 Task: Open a blank sheet, save the file as Michael Add the quote 'Success is not about luck; it's about persistence and resilience. 93. Believe in yourself, and others will believe in you too.'Success is not about luck; it's about persistence and resilience. 93. Believe in yourself, and others will believe in you too.  Apply font style Apply font style DejaVu Serif and font size 22 Align the text to the Right .Change the text color to  Olive Green 
Action: Mouse moved to (24, 24)
Screenshot: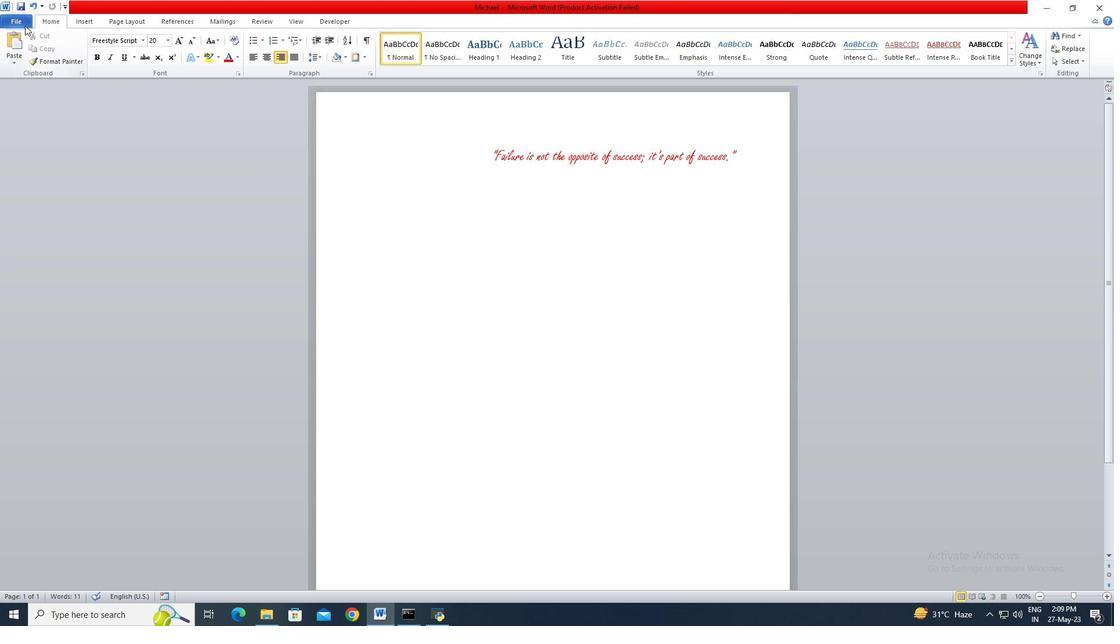 
Action: Mouse pressed left at (24, 24)
Screenshot: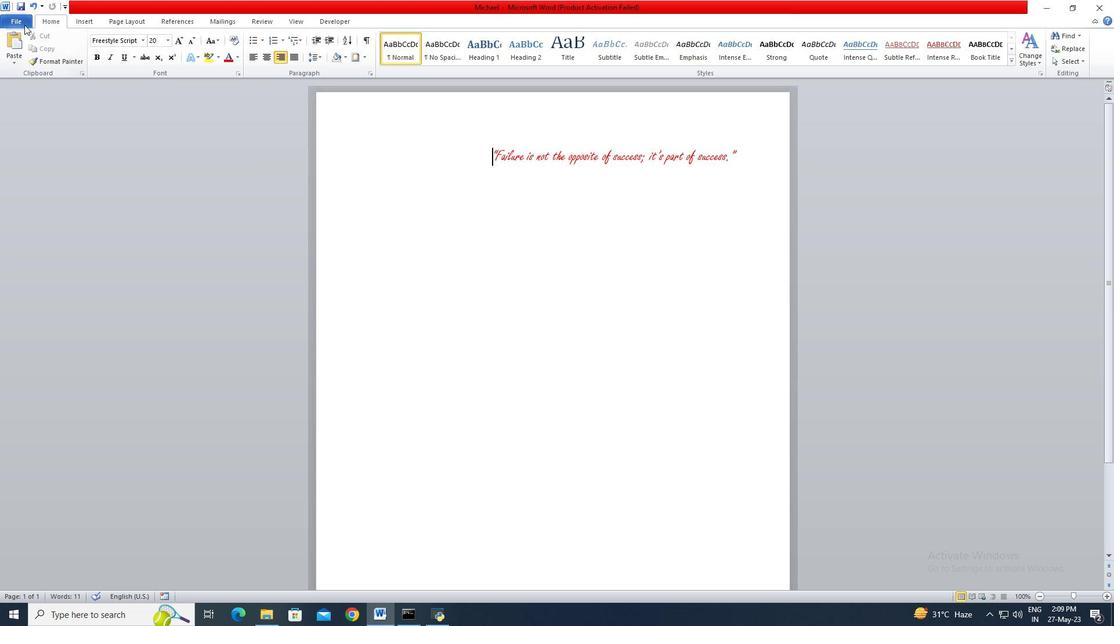 
Action: Mouse moved to (24, 147)
Screenshot: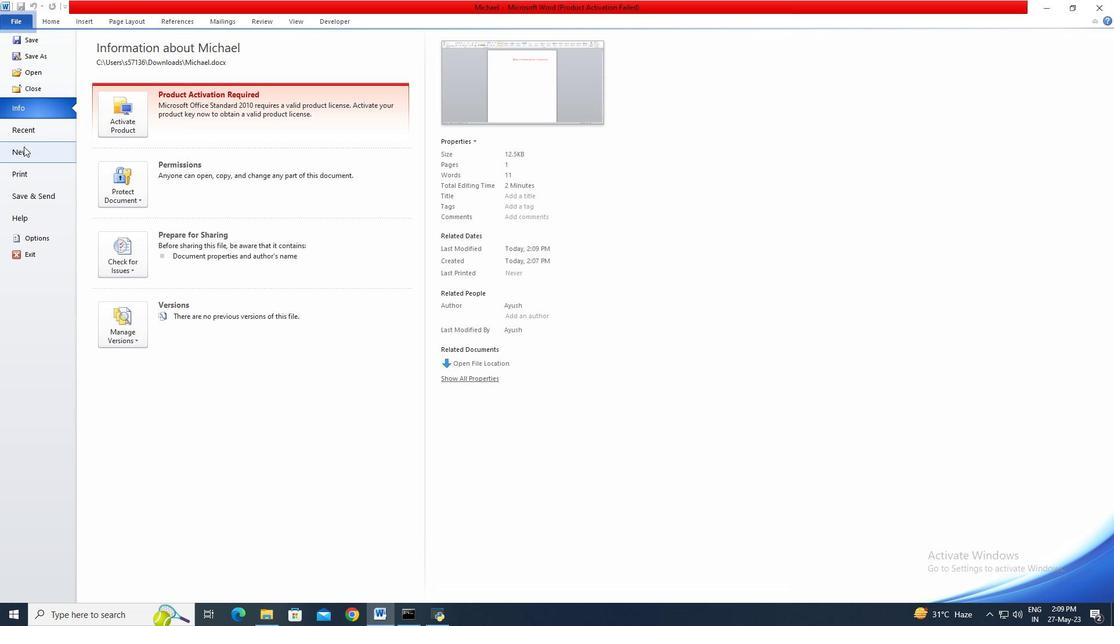 
Action: Mouse pressed left at (24, 147)
Screenshot: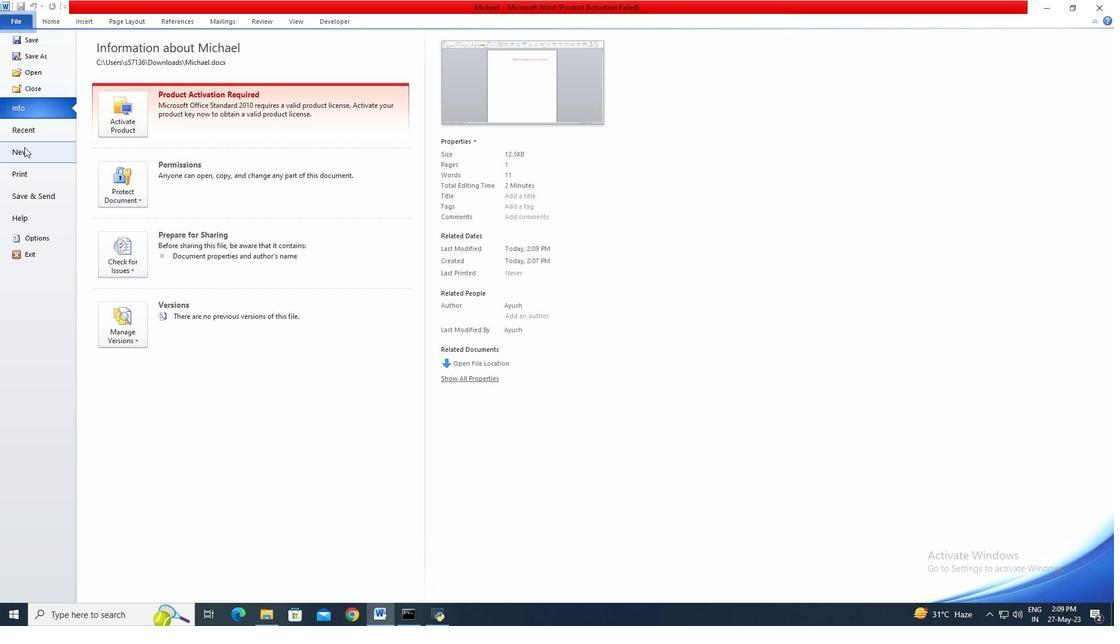 
Action: Mouse moved to (582, 301)
Screenshot: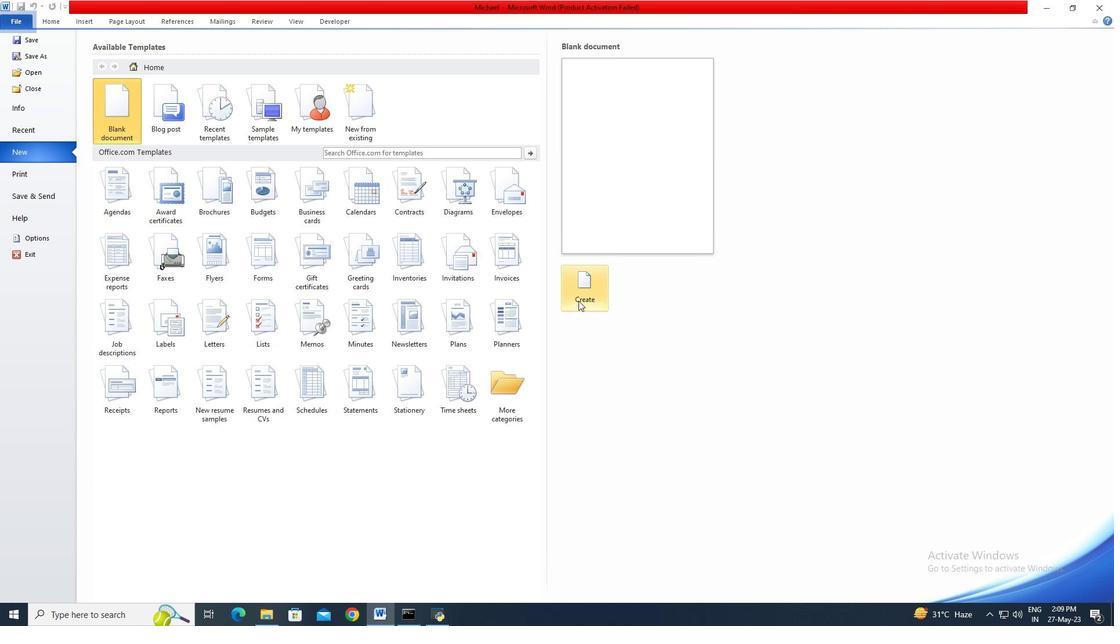 
Action: Mouse pressed left at (582, 301)
Screenshot: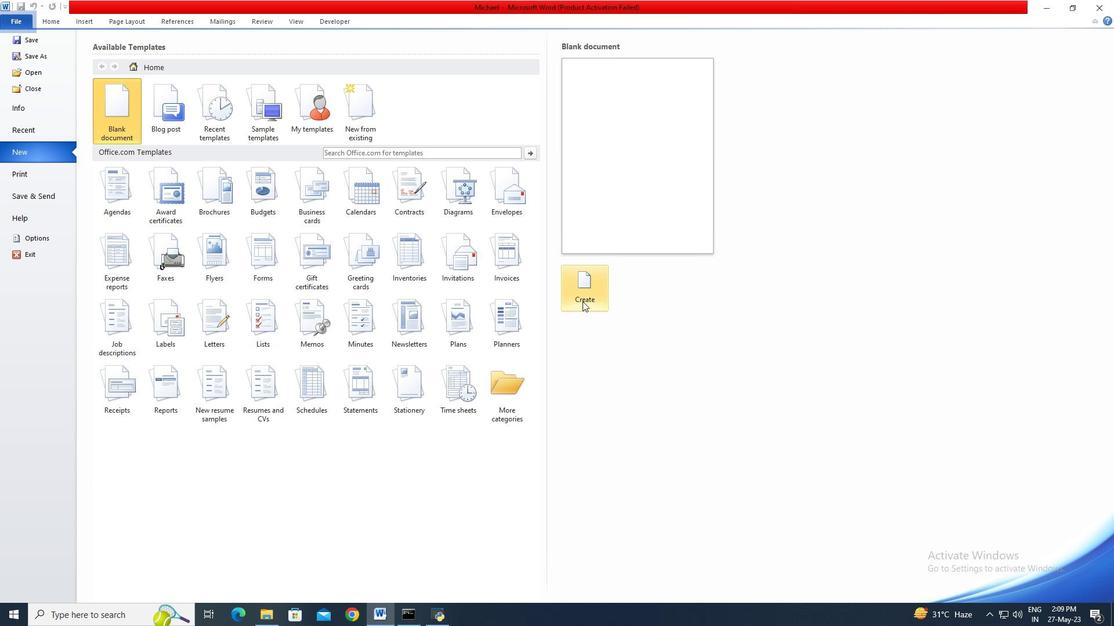 
Action: Mouse moved to (26, 24)
Screenshot: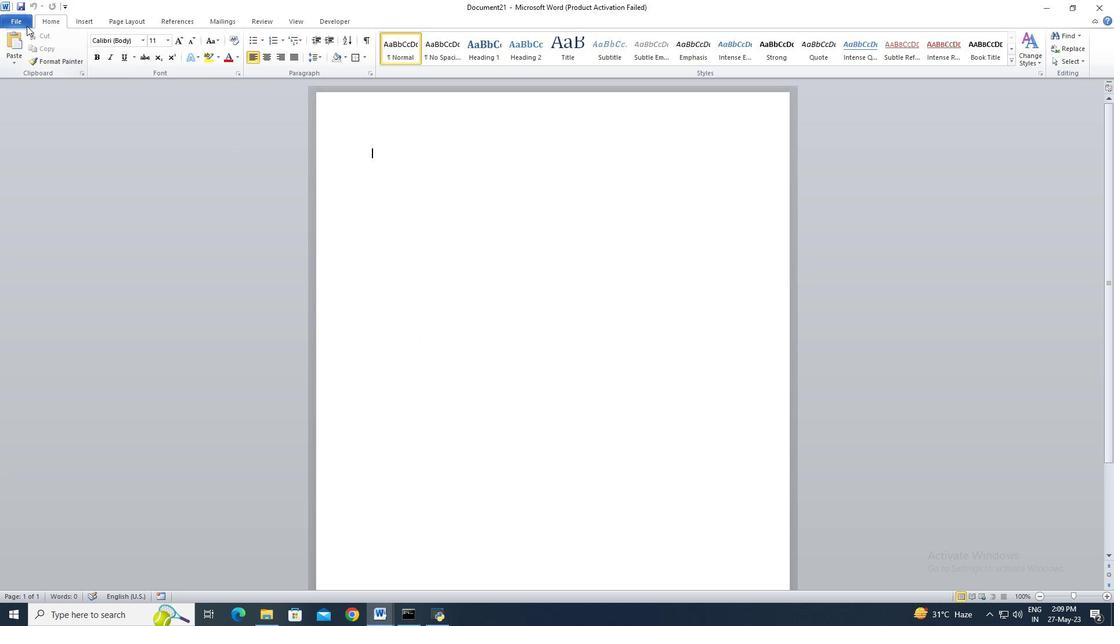 
Action: Mouse pressed left at (26, 24)
Screenshot: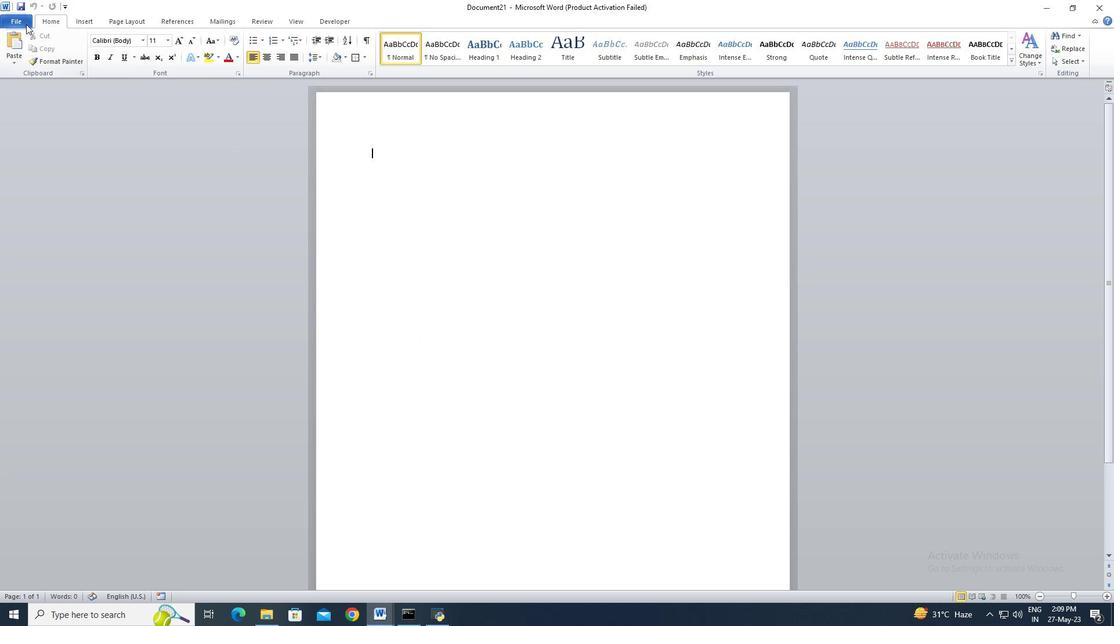 
Action: Mouse moved to (26, 53)
Screenshot: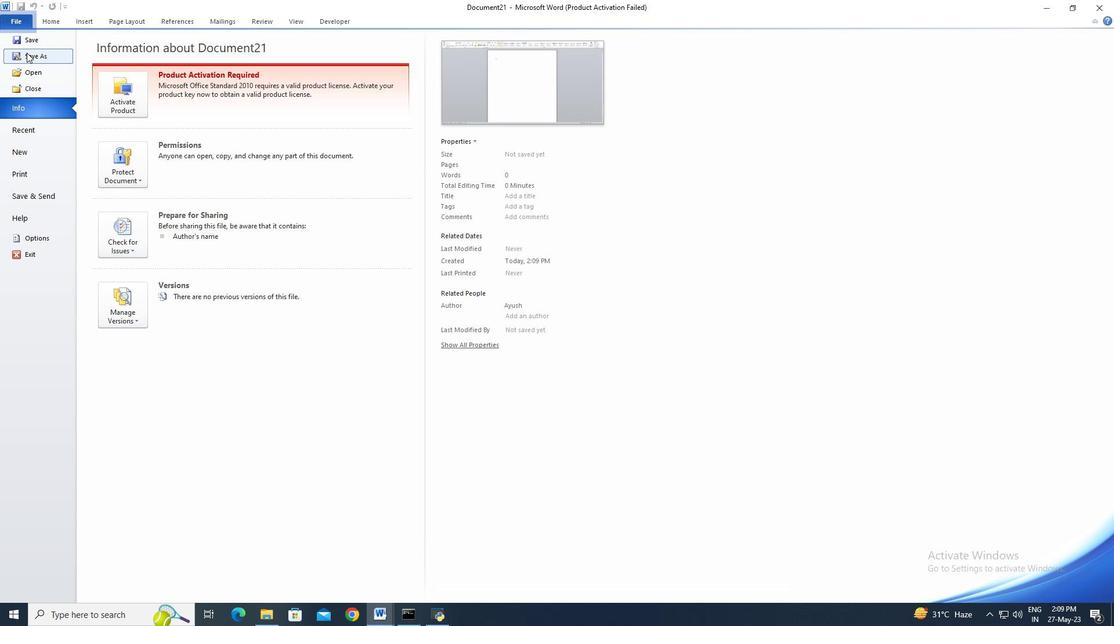 
Action: Mouse pressed left at (26, 53)
Screenshot: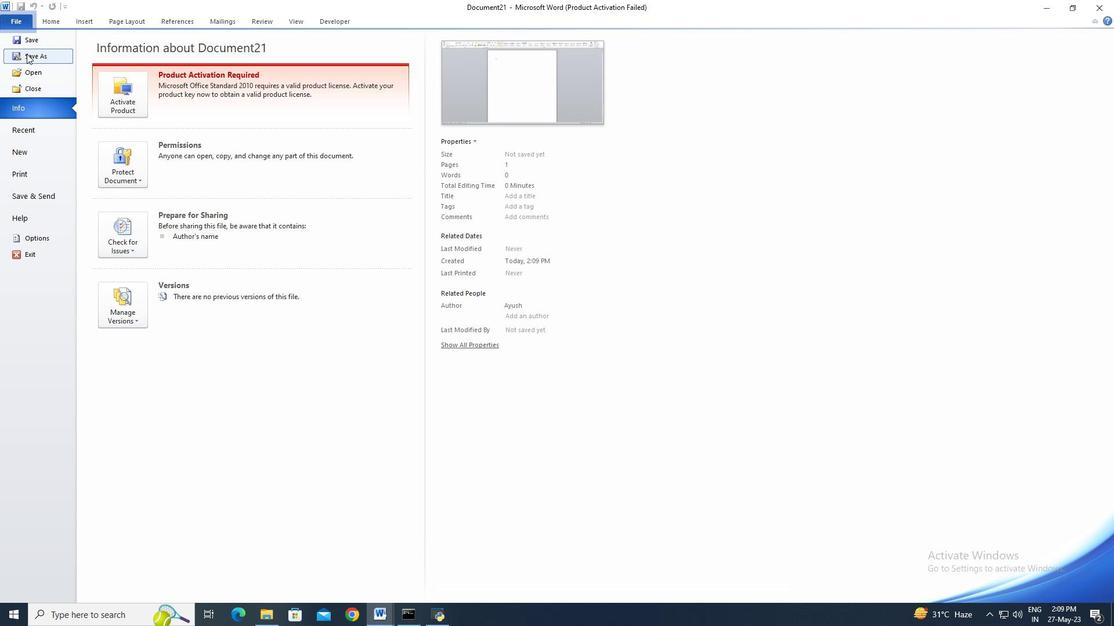 
Action: Mouse moved to (46, 124)
Screenshot: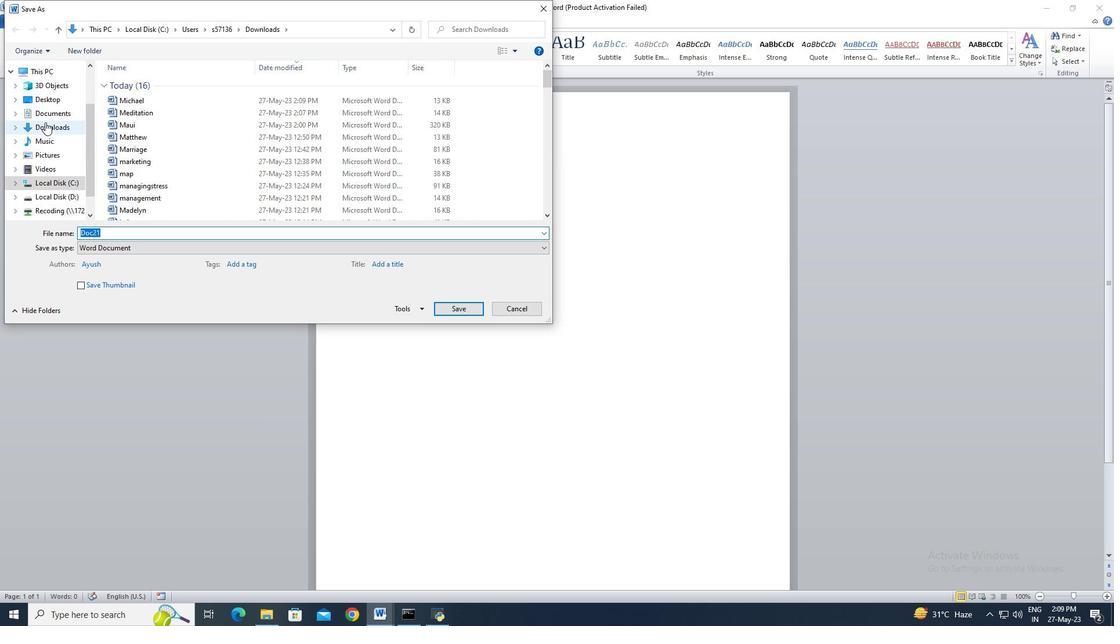 
Action: Mouse pressed left at (46, 124)
Screenshot: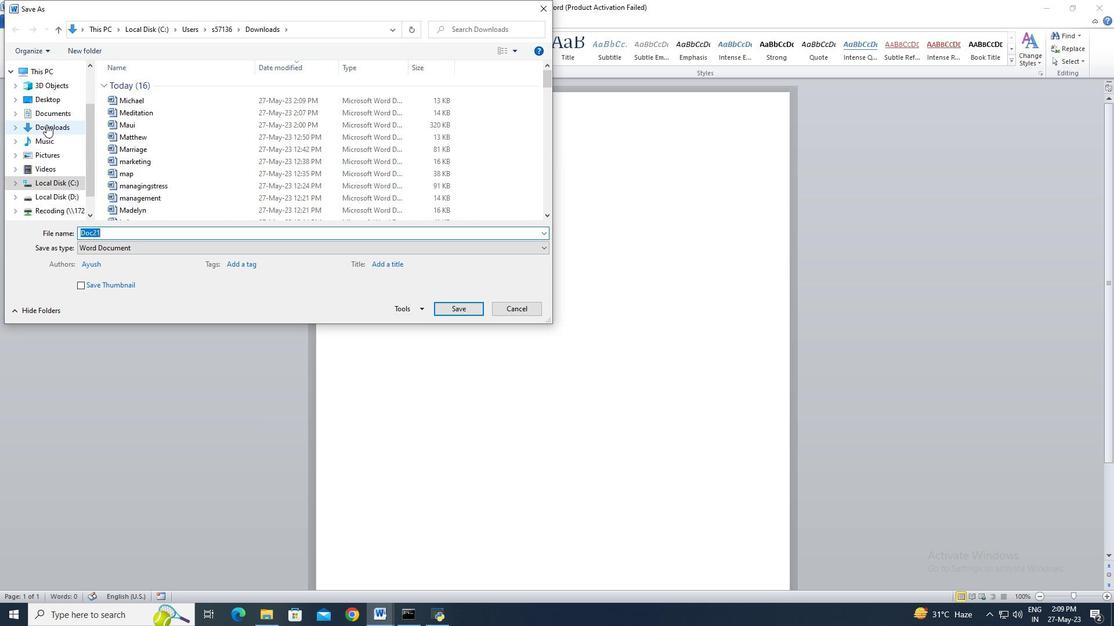 
Action: Mouse moved to (104, 230)
Screenshot: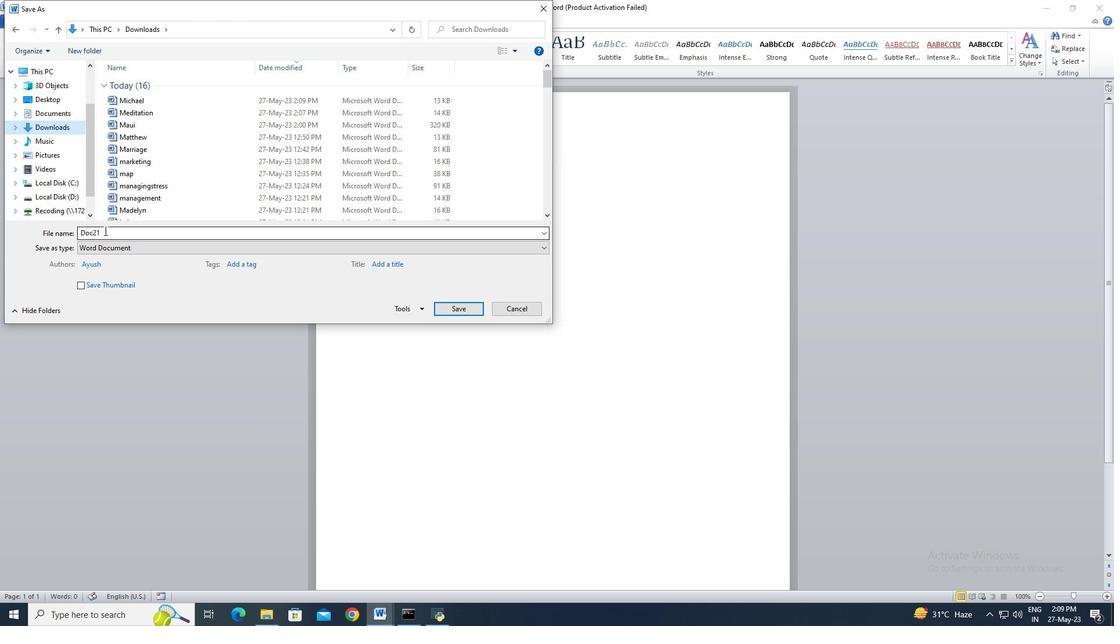 
Action: Mouse pressed left at (104, 230)
Screenshot: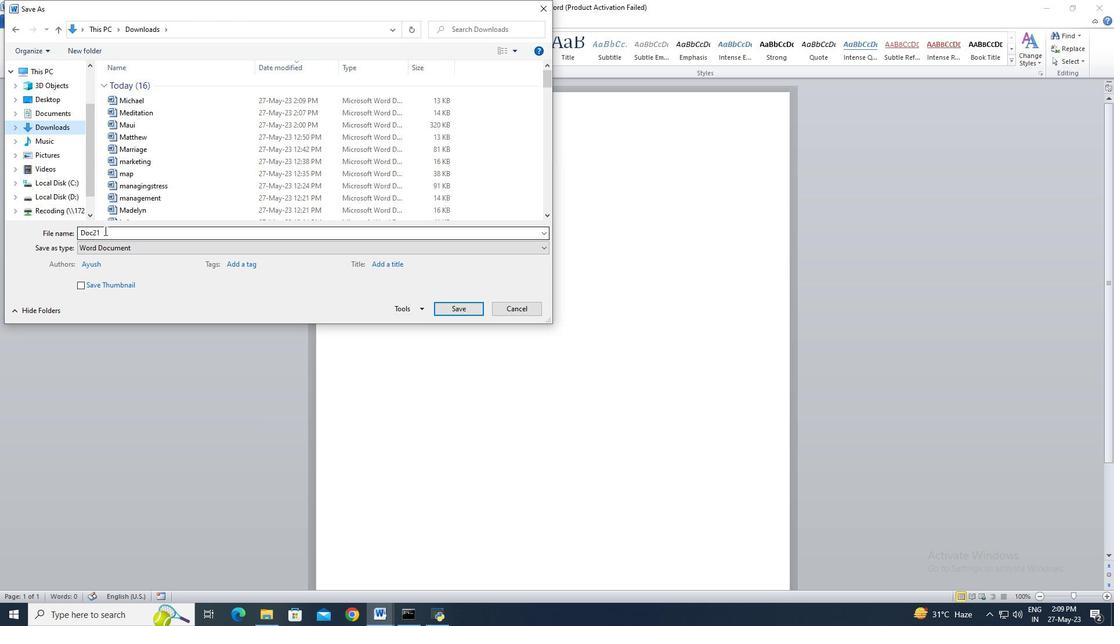 
Action: Key pressed <Key.shift>Michael
Screenshot: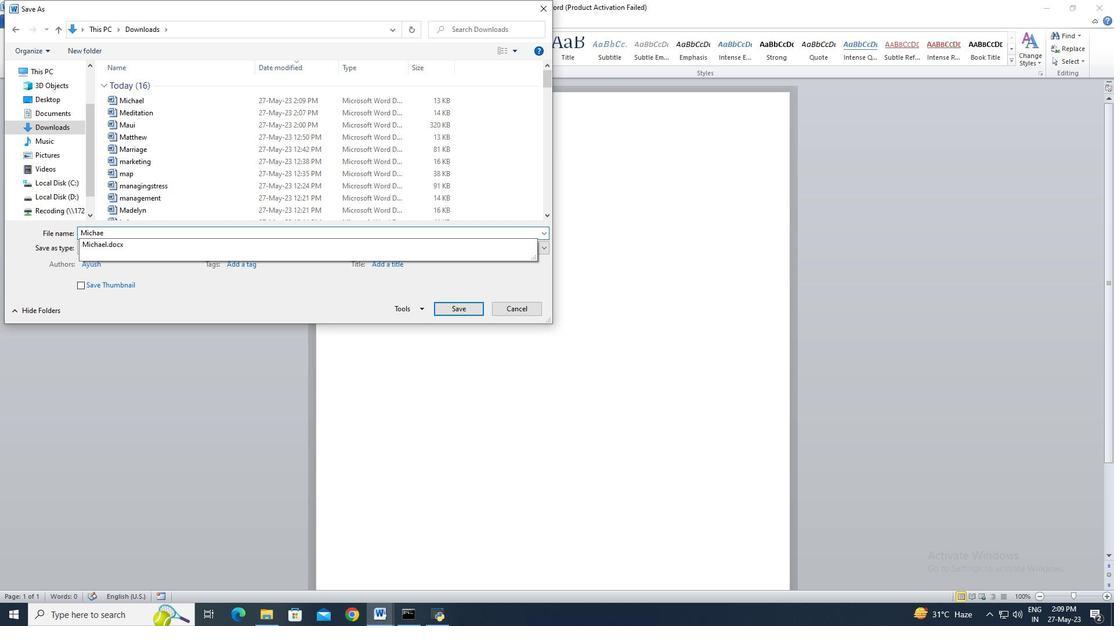 
Action: Mouse moved to (60, 160)
Screenshot: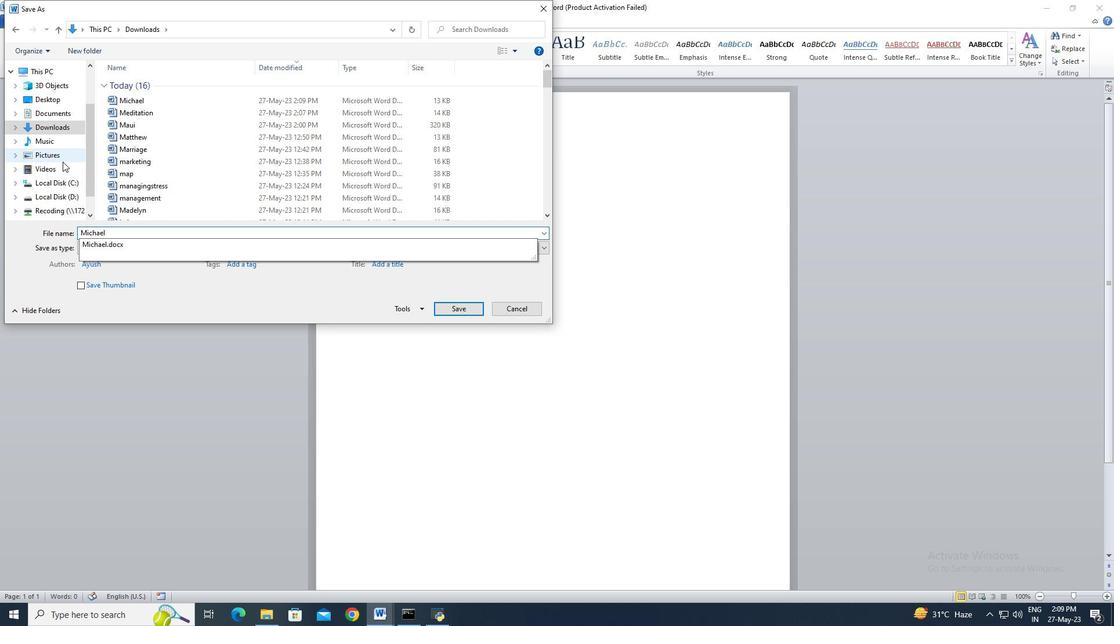 
Action: Mouse pressed left at (60, 160)
Screenshot: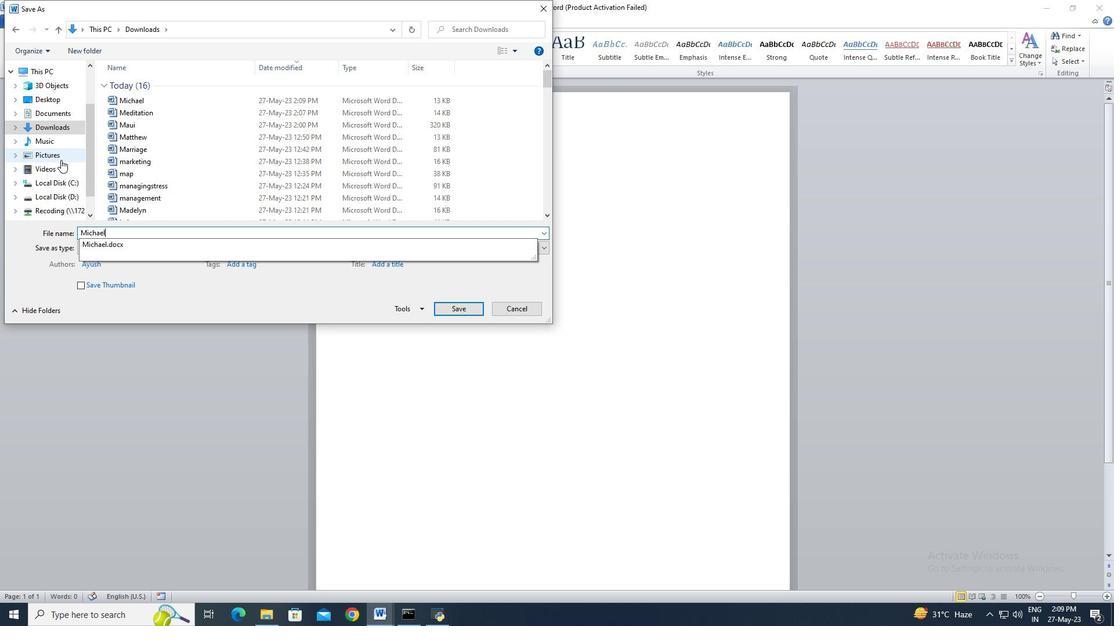 
Action: Mouse moved to (463, 306)
Screenshot: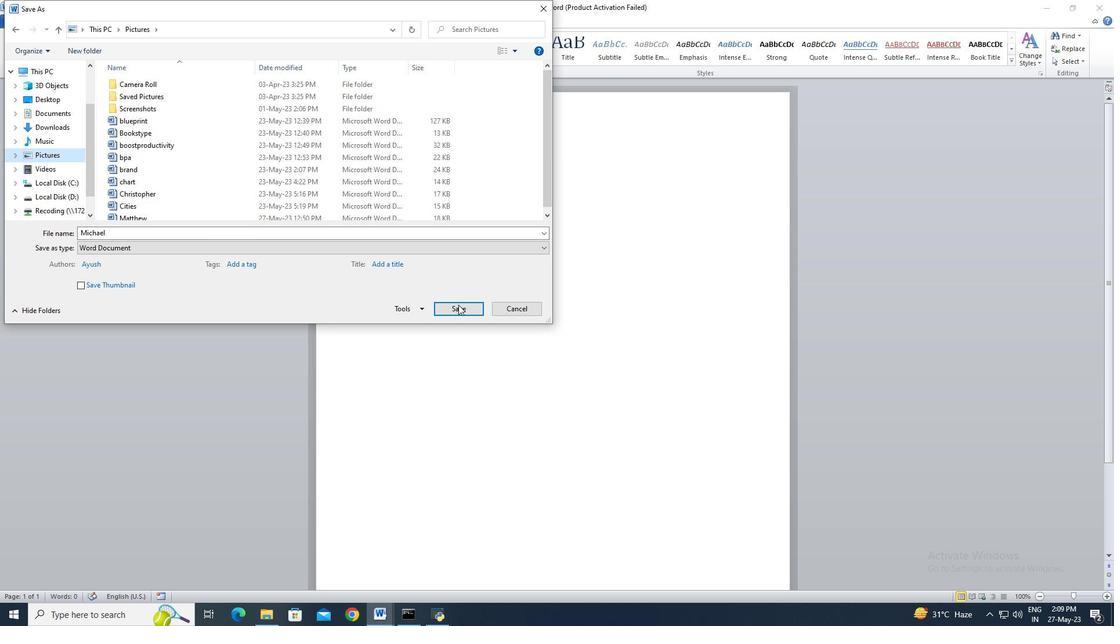 
Action: Mouse pressed left at (463, 306)
Screenshot: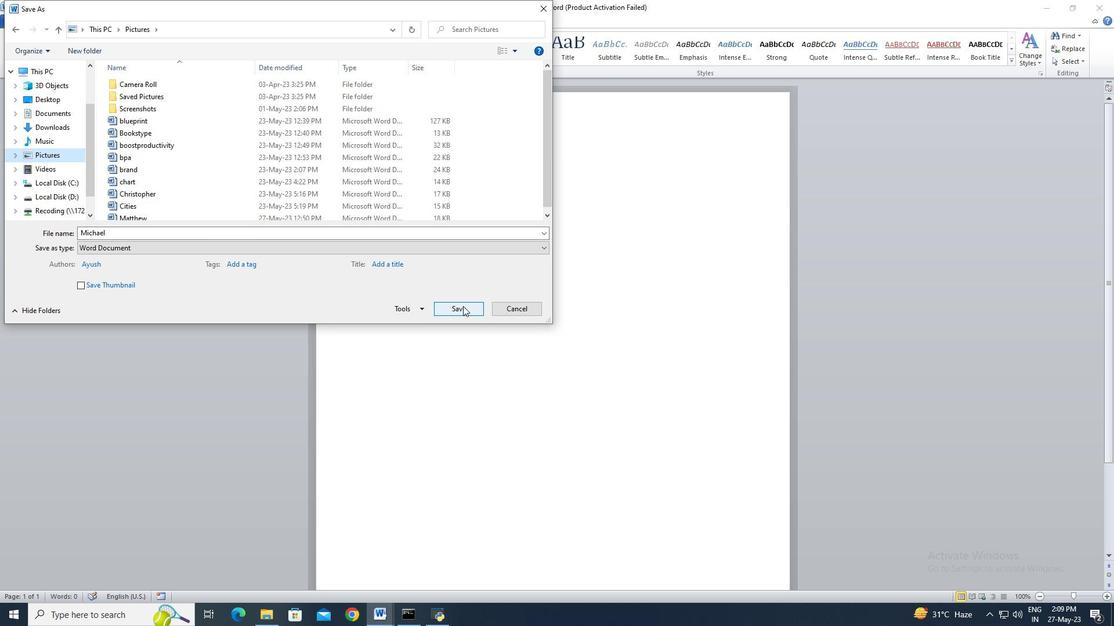 
Action: Key pressed <Key.shift>"<Key.shift>Success<Key.space>is<Key.space>not<Key.space>about<Key.space>luck;<Key.space>it's<Key.space>about<Key.space>persistence<Key.space>and<Key.space>resilience.9<Key.backspace><Key.space>93.<Key.space><Key.shift>Believe<Key.space>in<Key.space>yourselfe<Key.backspace><Key.space>a<Key.backspace>,<Key.space>and<Key.space>others<Key.space>will<Key.space>believe<Key.space>in<Key.space>you<Key.space>too.<Key.shift>"ctrl+A
Screenshot: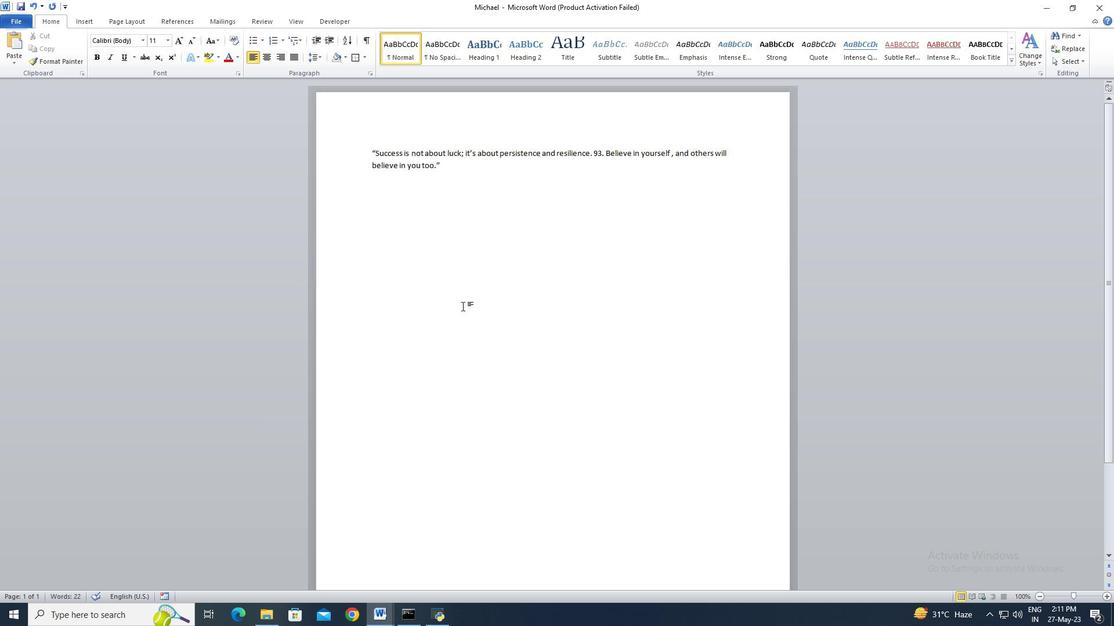 
Action: Mouse moved to (133, 41)
Screenshot: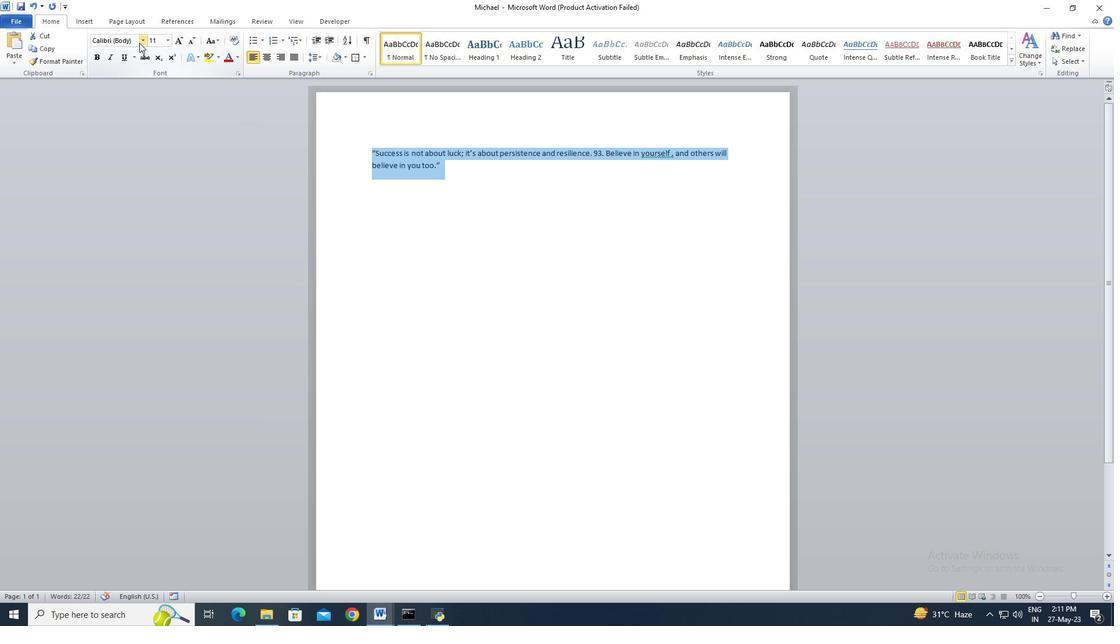 
Action: Mouse pressed left at (133, 41)
Screenshot: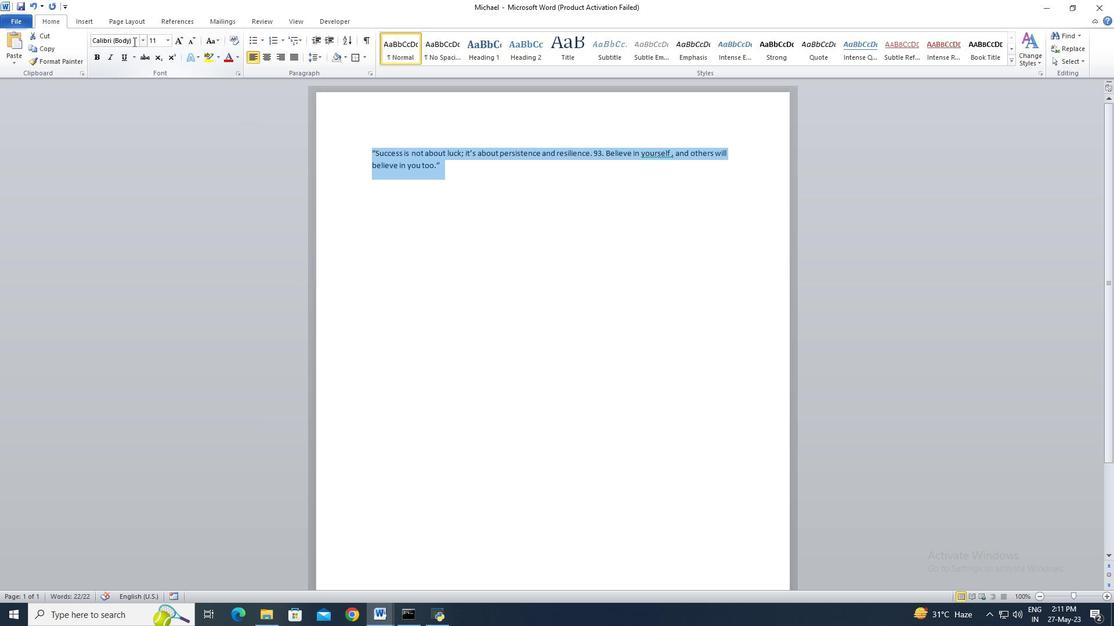 
Action: Key pressed <Key.shift>Deja<Key.shift>Vu<Key.space><Key.shift_r>Serif<Key.enter>
Screenshot: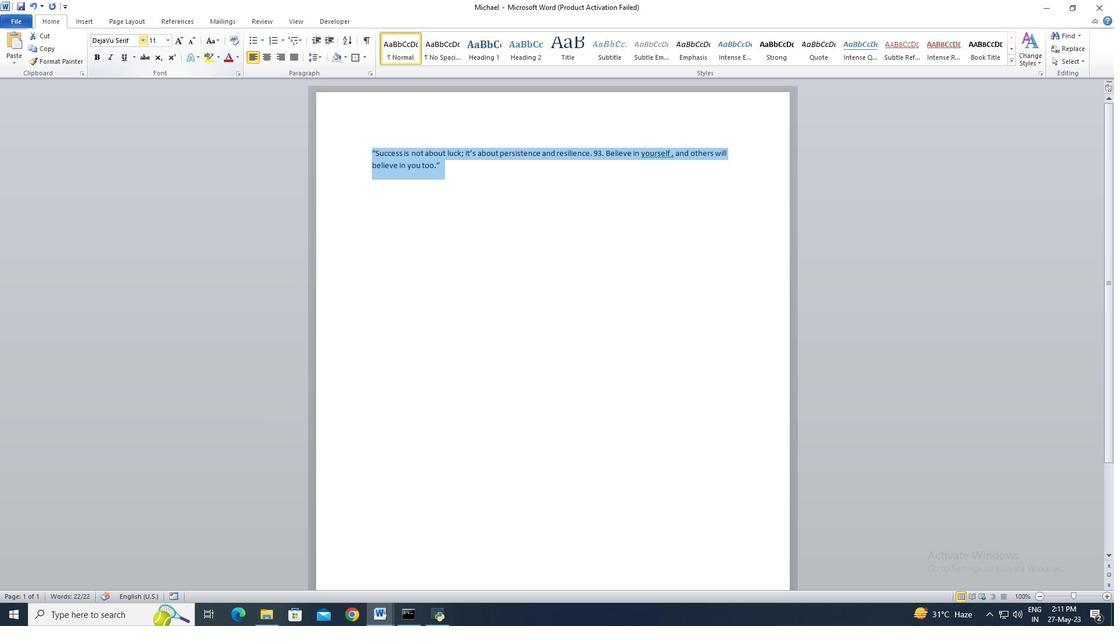 
Action: Mouse moved to (158, 41)
Screenshot: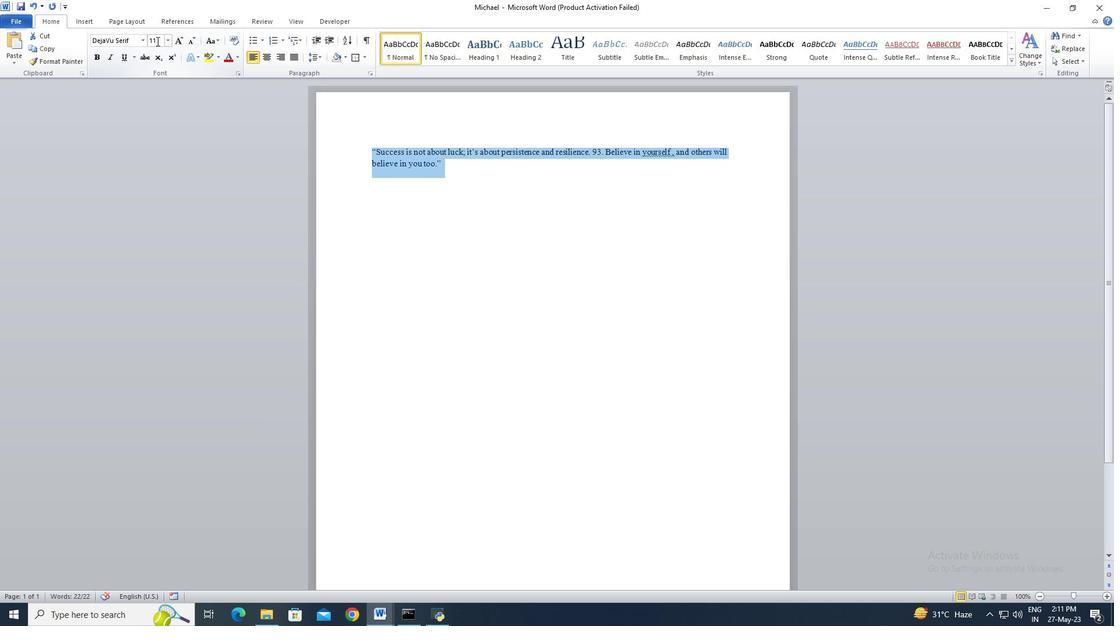 
Action: Mouse pressed left at (158, 41)
Screenshot: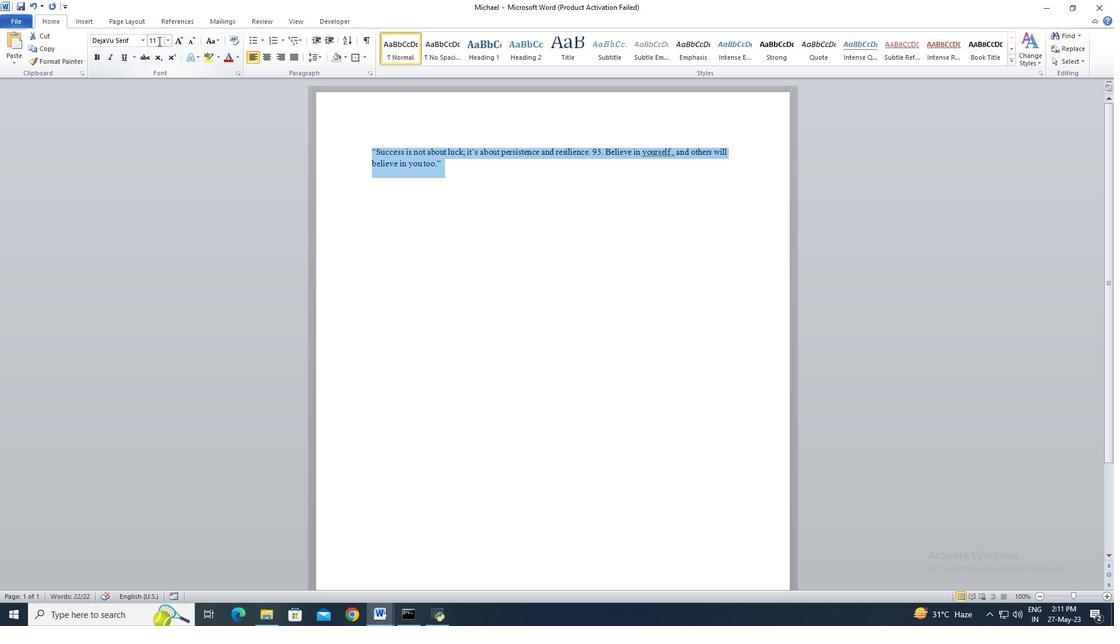 
Action: Key pressed 22<Key.enter>
Screenshot: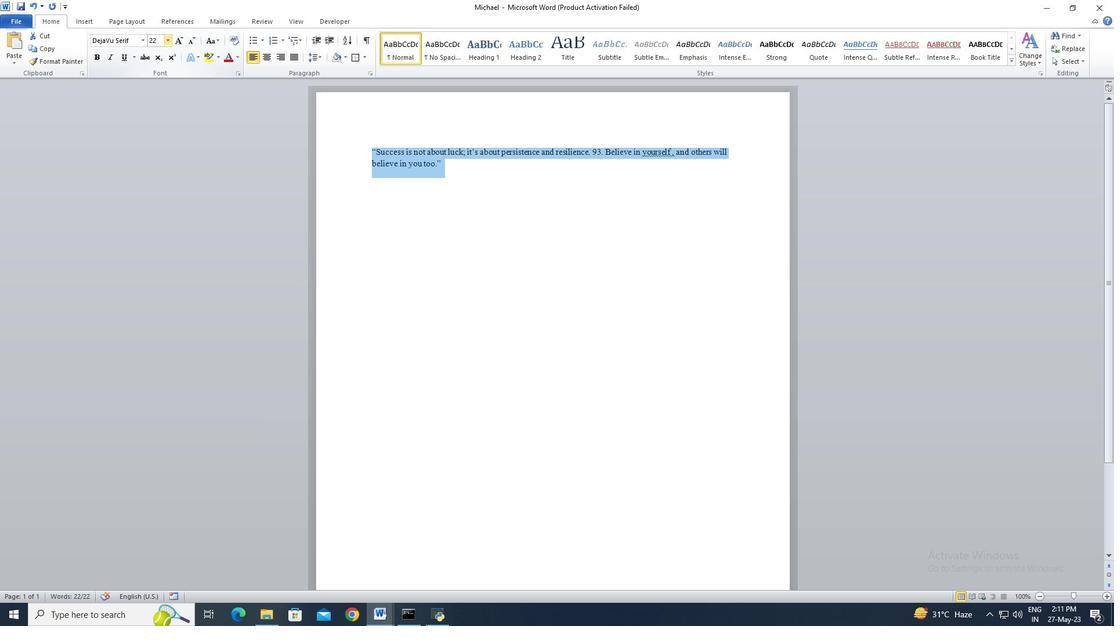 
Action: Mouse moved to (285, 58)
Screenshot: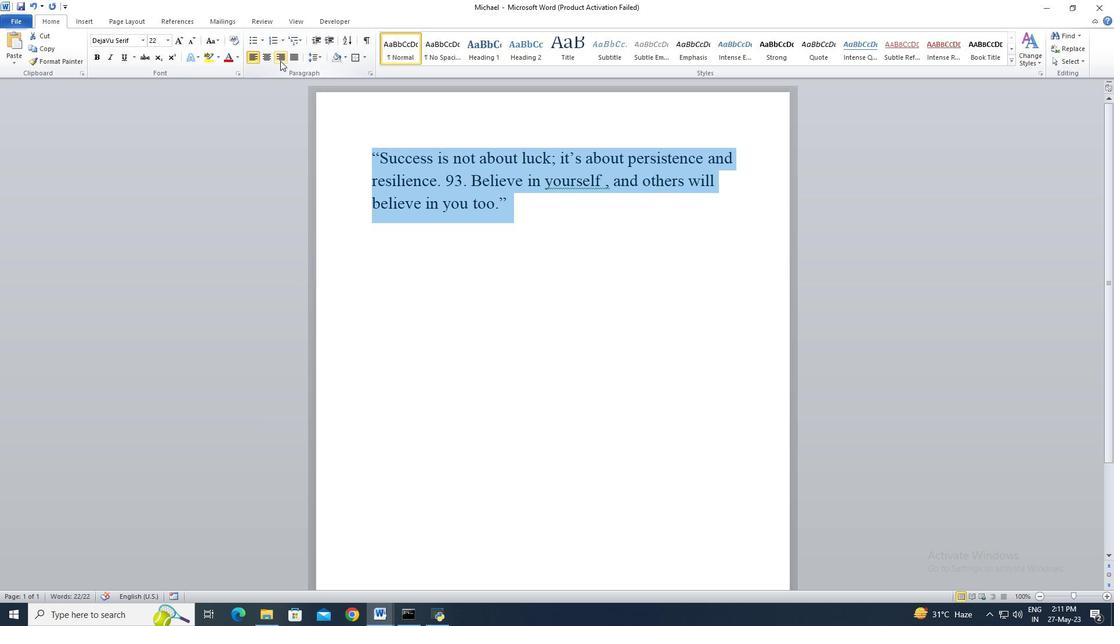 
Action: Mouse pressed left at (285, 58)
Screenshot: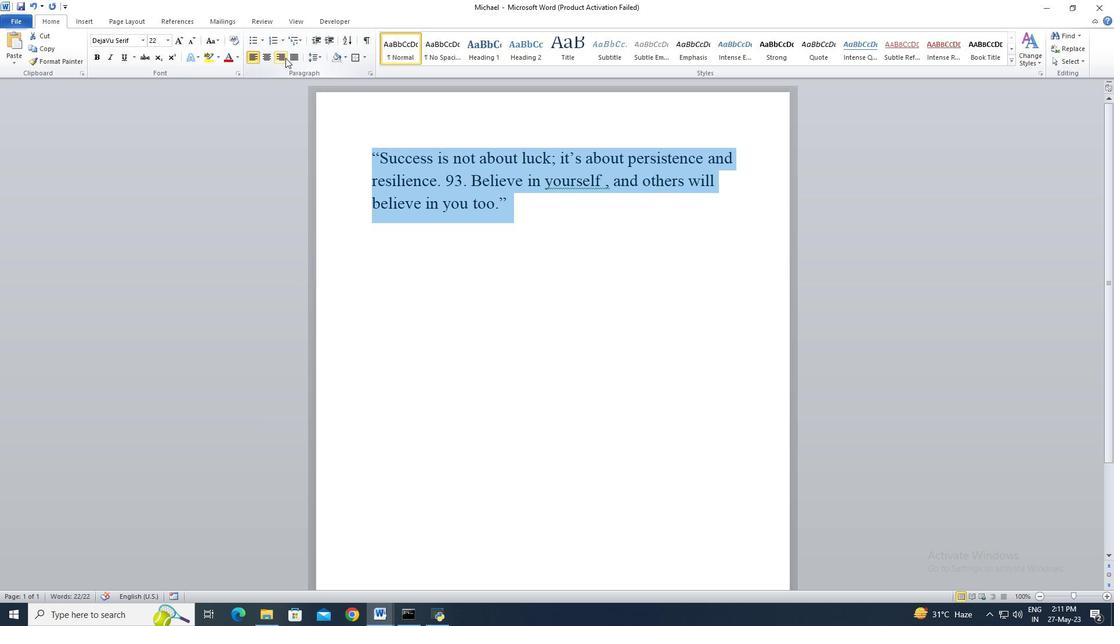 
Action: Mouse moved to (219, 56)
Screenshot: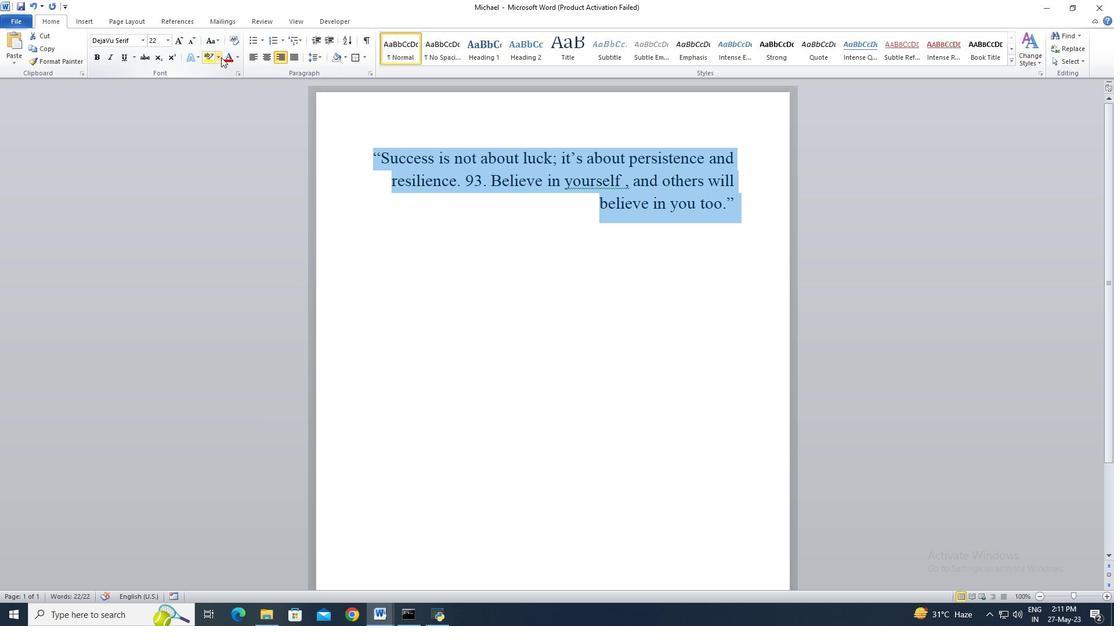 
Action: Mouse pressed left at (219, 56)
Screenshot: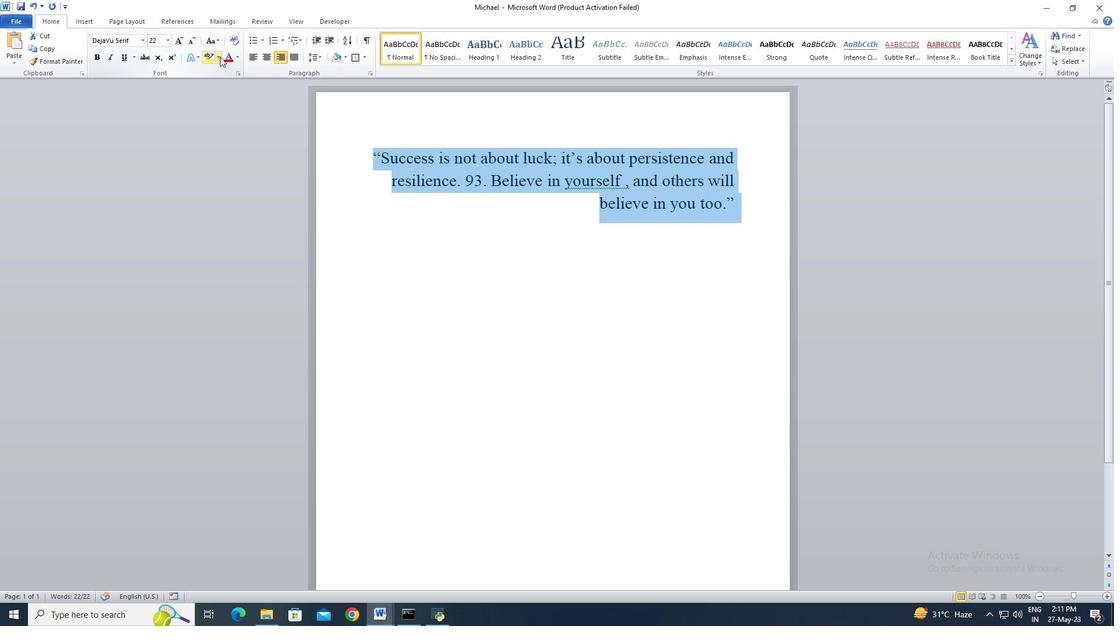 
Action: Mouse moved to (256, 92)
Screenshot: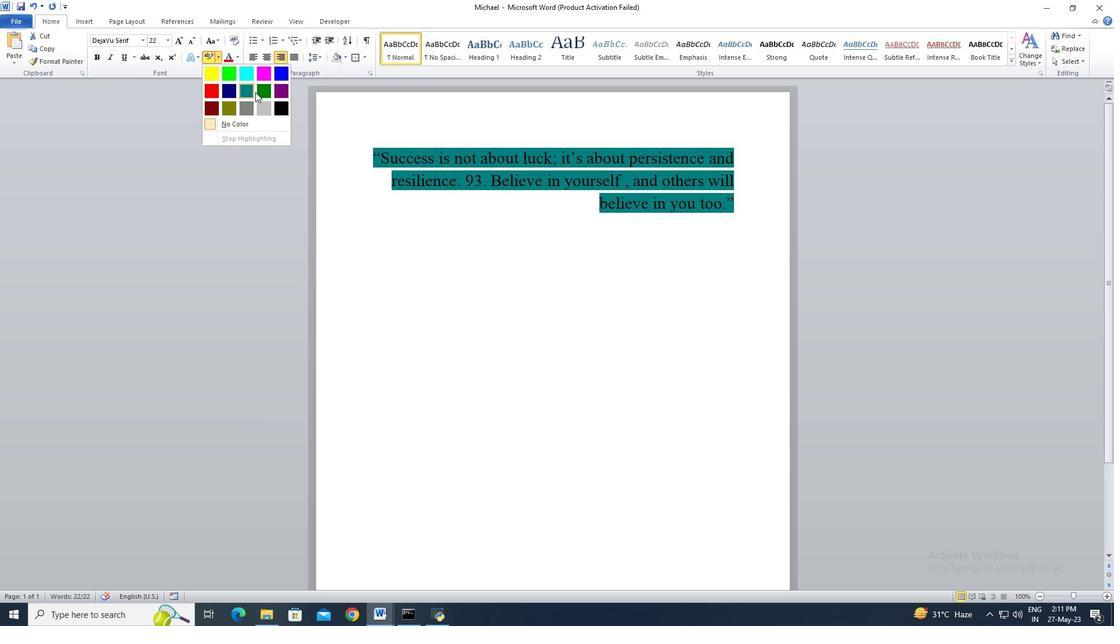 
Action: Mouse pressed left at (256, 92)
Screenshot: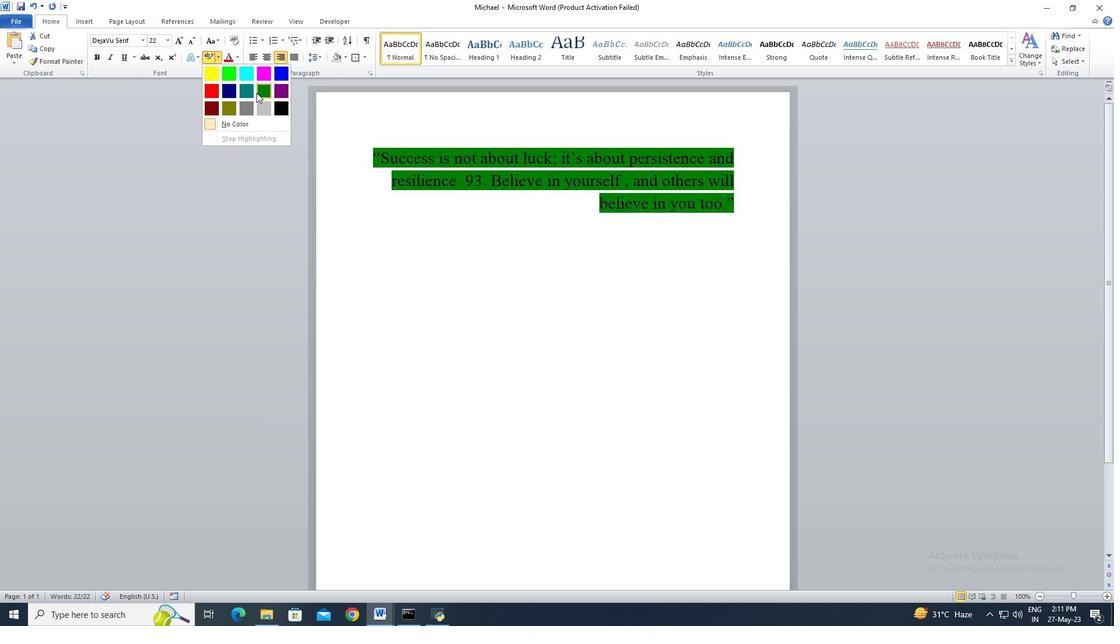 
Action: Mouse moved to (396, 215)
Screenshot: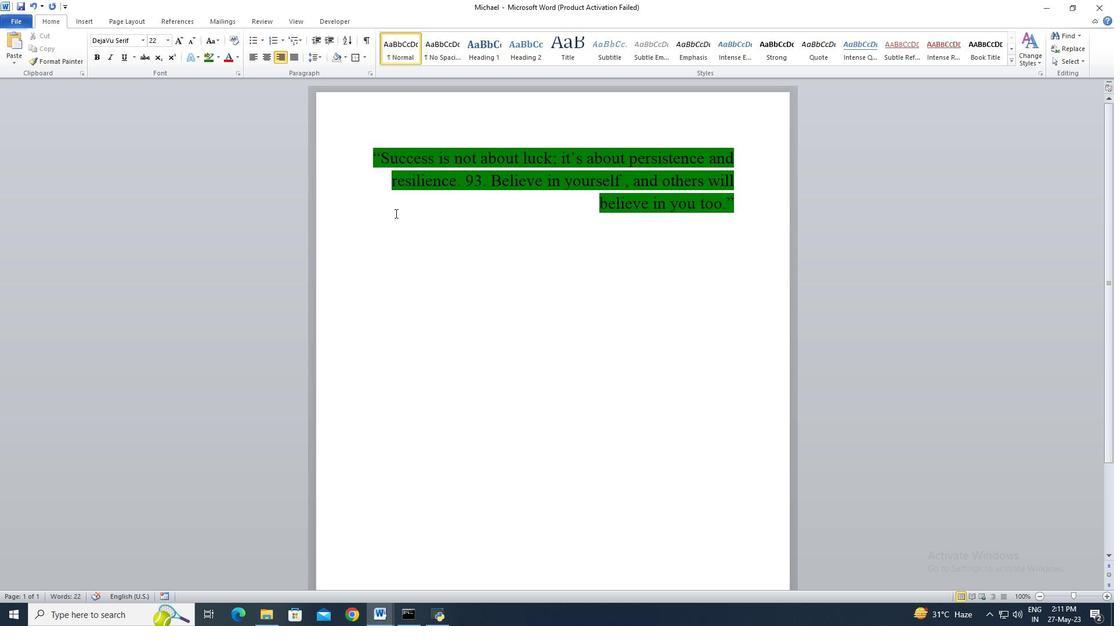
Action: Mouse pressed left at (396, 215)
Screenshot: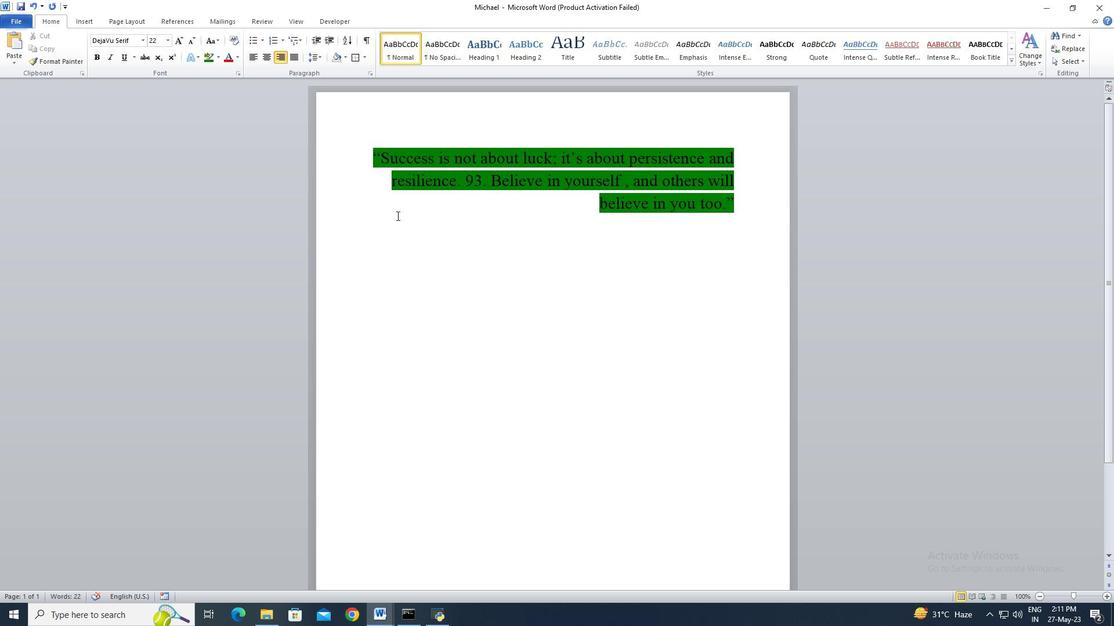 
